 Task: Select and add the product "Budweiser Lager Bottles (12 oz x 6 ct)" to cart from the store "Consumers Liquor".
Action: Mouse pressed left at (52, 88)
Screenshot: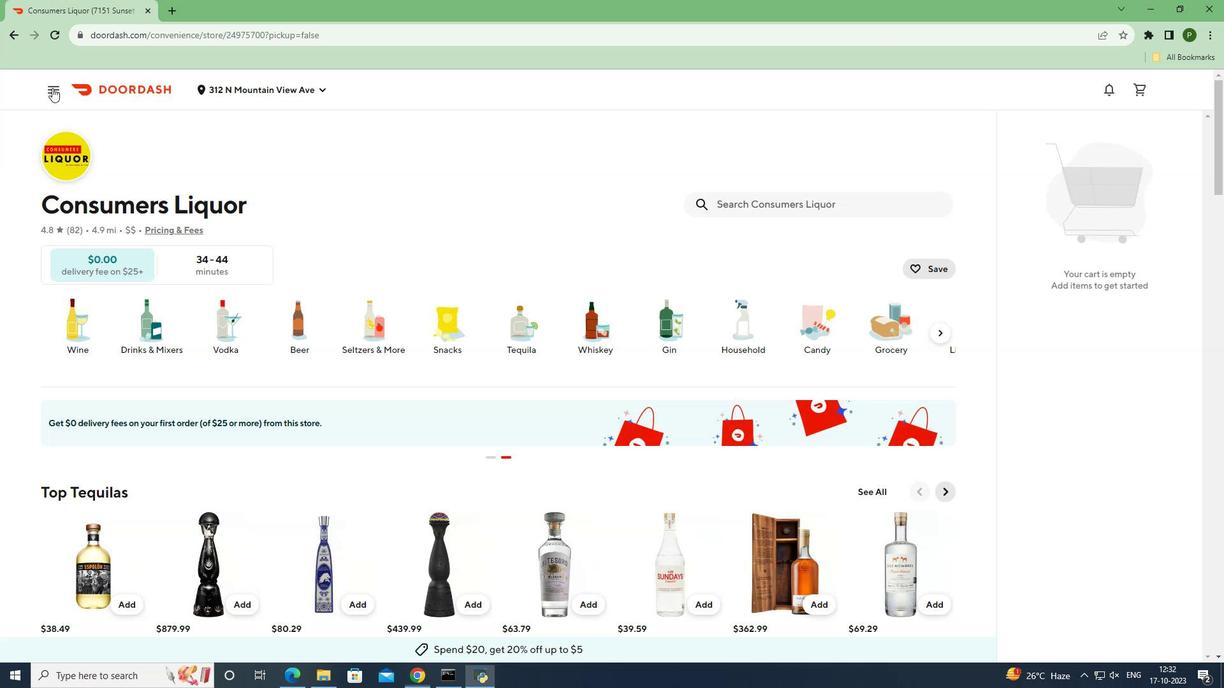 
Action: Mouse moved to (54, 184)
Screenshot: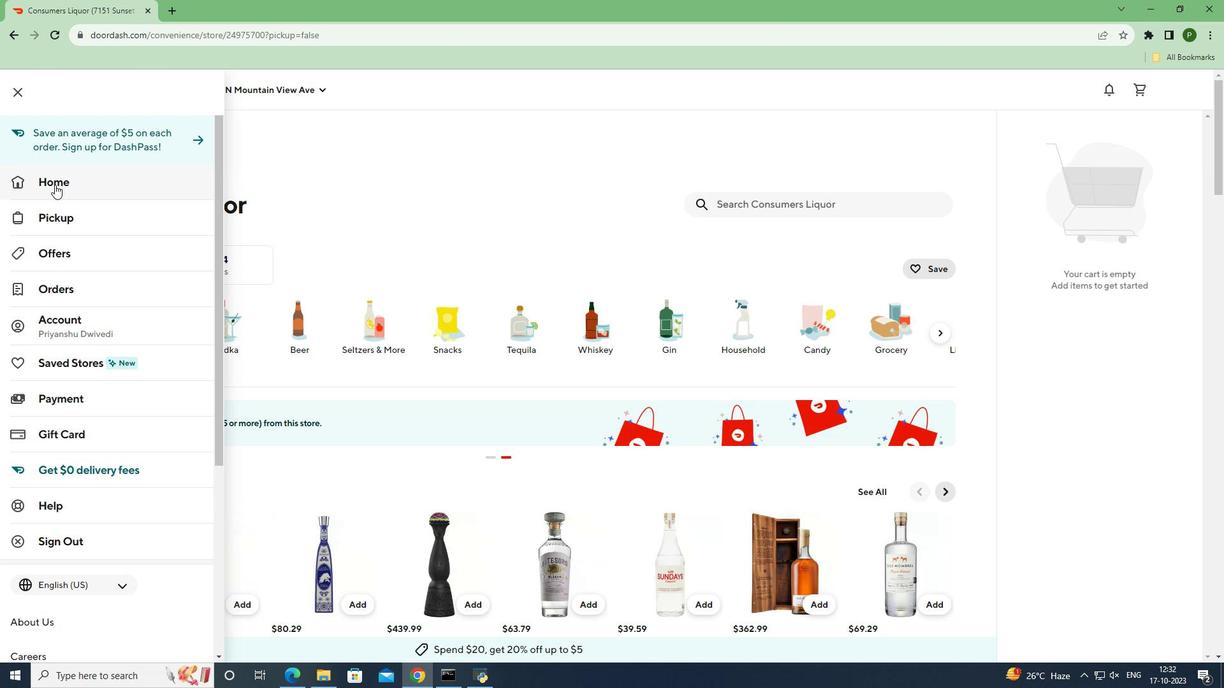 
Action: Mouse pressed left at (54, 184)
Screenshot: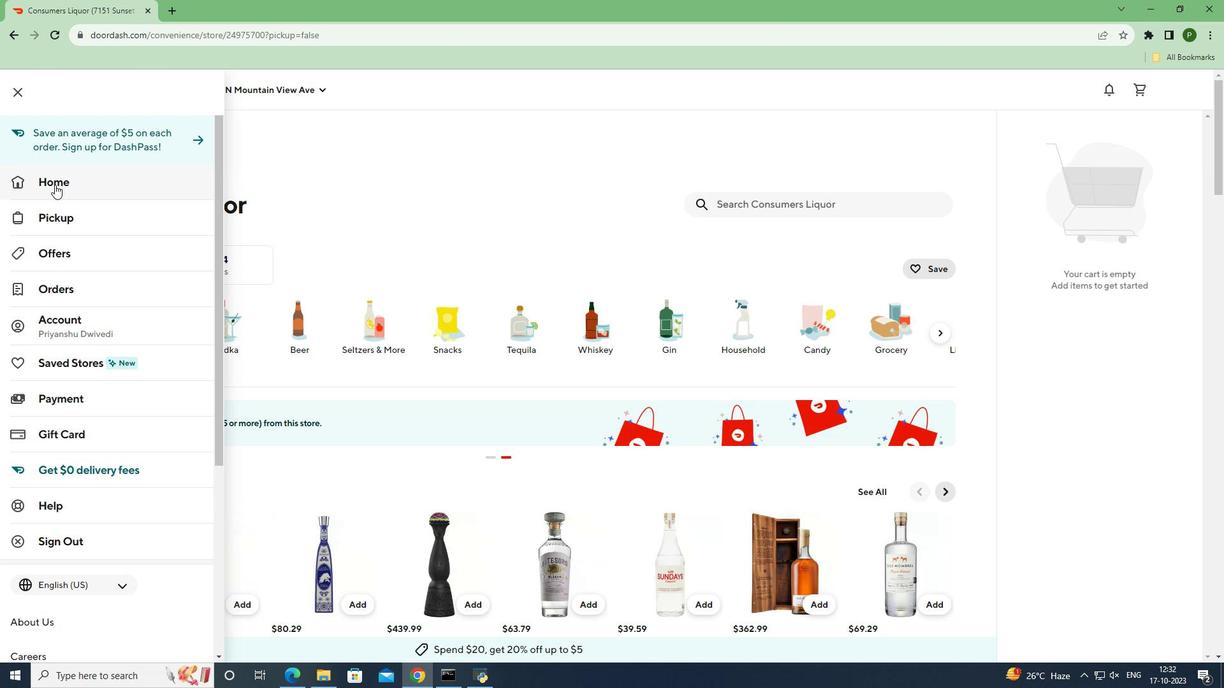 
Action: Mouse moved to (506, 133)
Screenshot: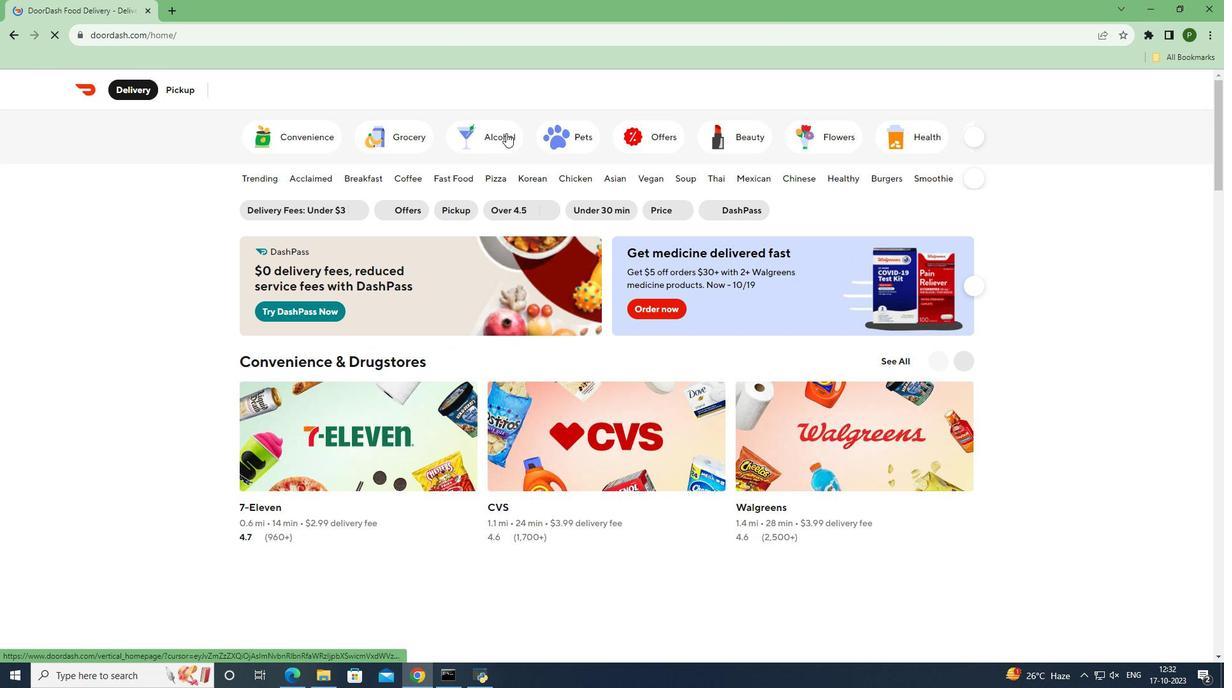 
Action: Mouse pressed left at (506, 133)
Screenshot: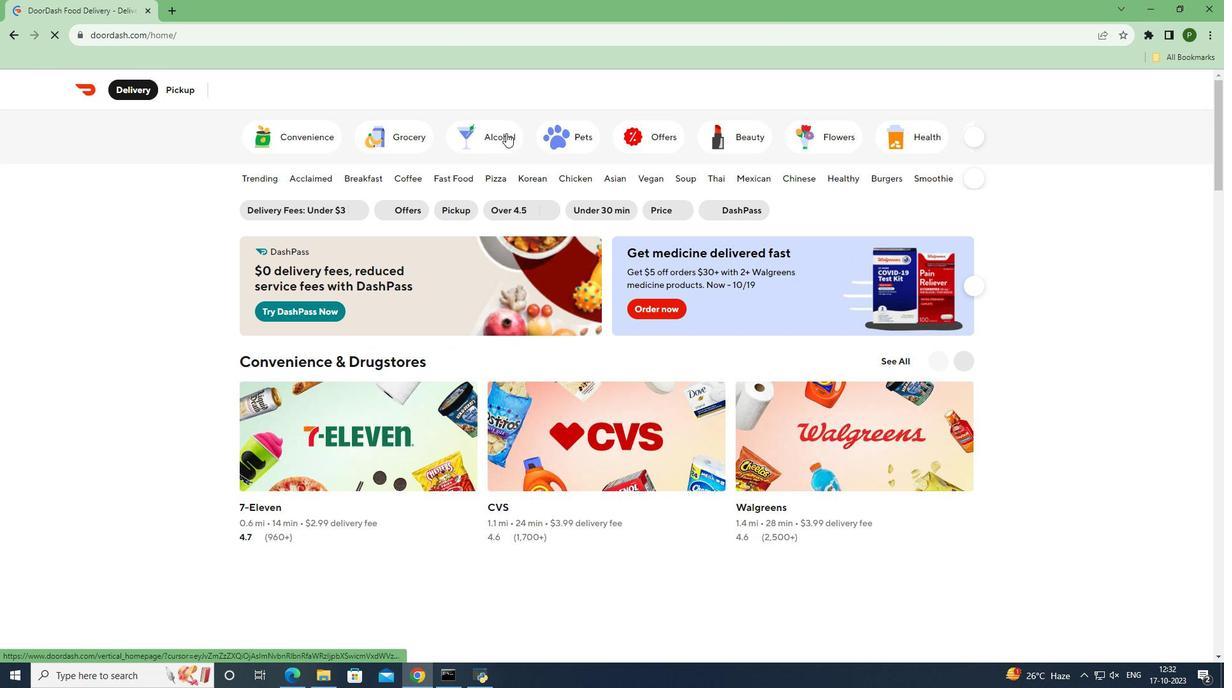 
Action: Mouse moved to (378, 329)
Screenshot: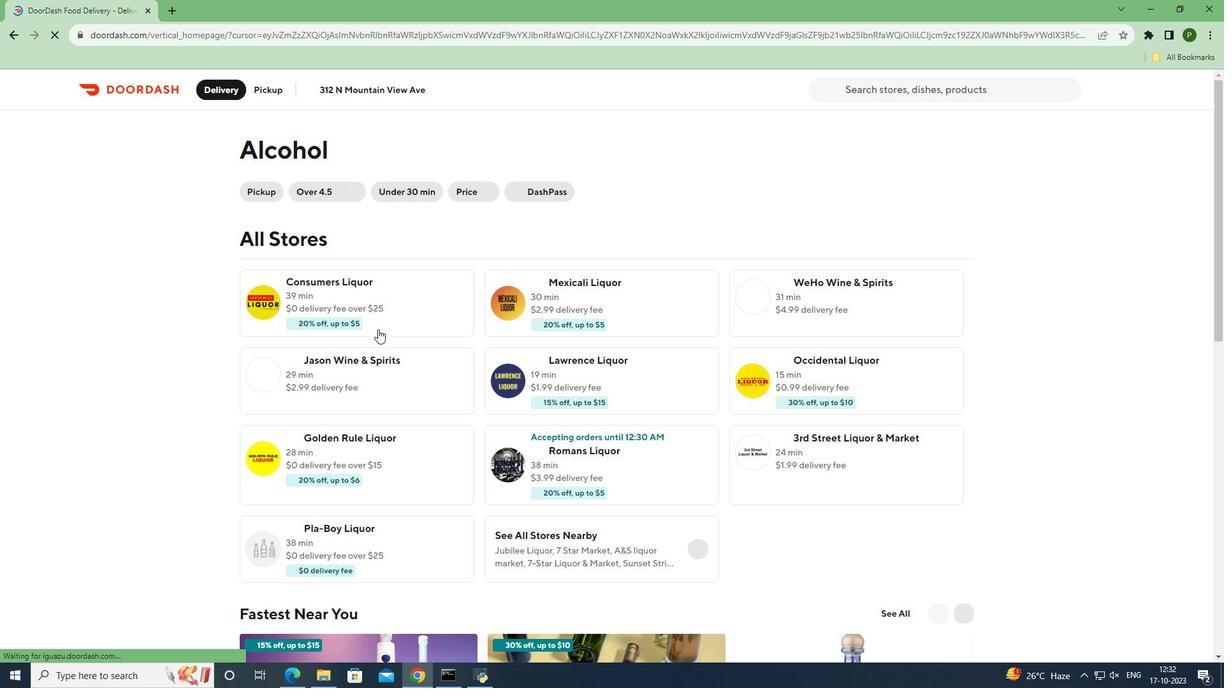
Action: Mouse pressed left at (378, 329)
Screenshot: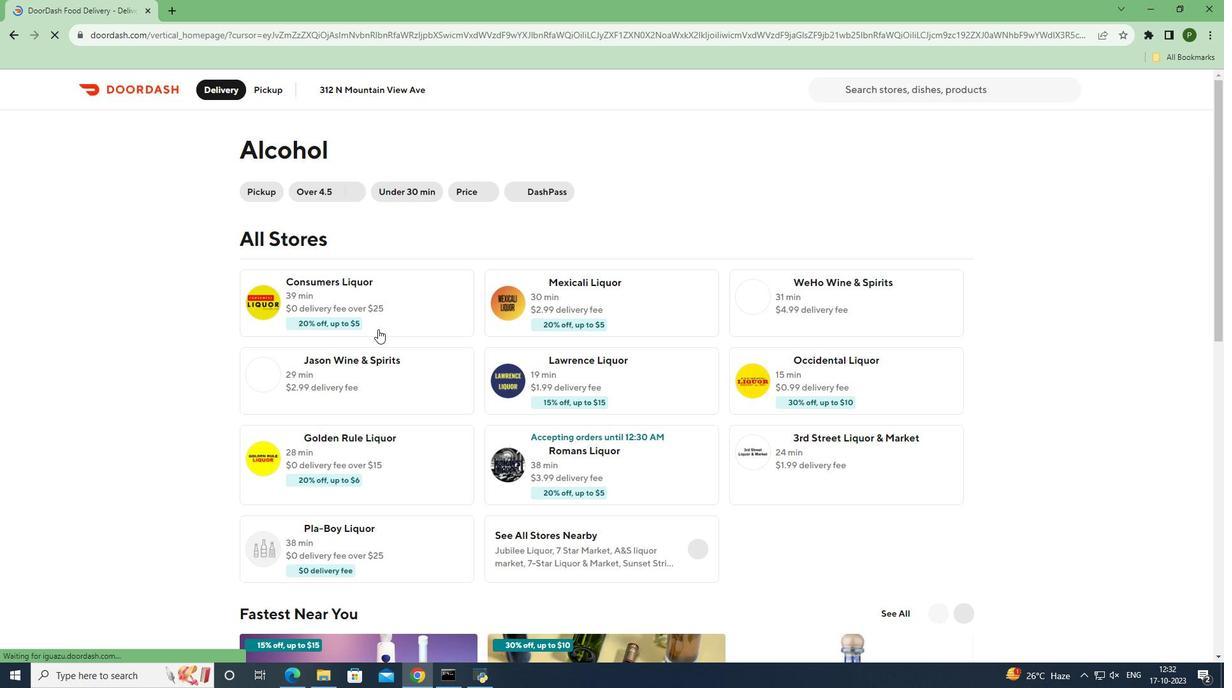 
Action: Mouse moved to (760, 204)
Screenshot: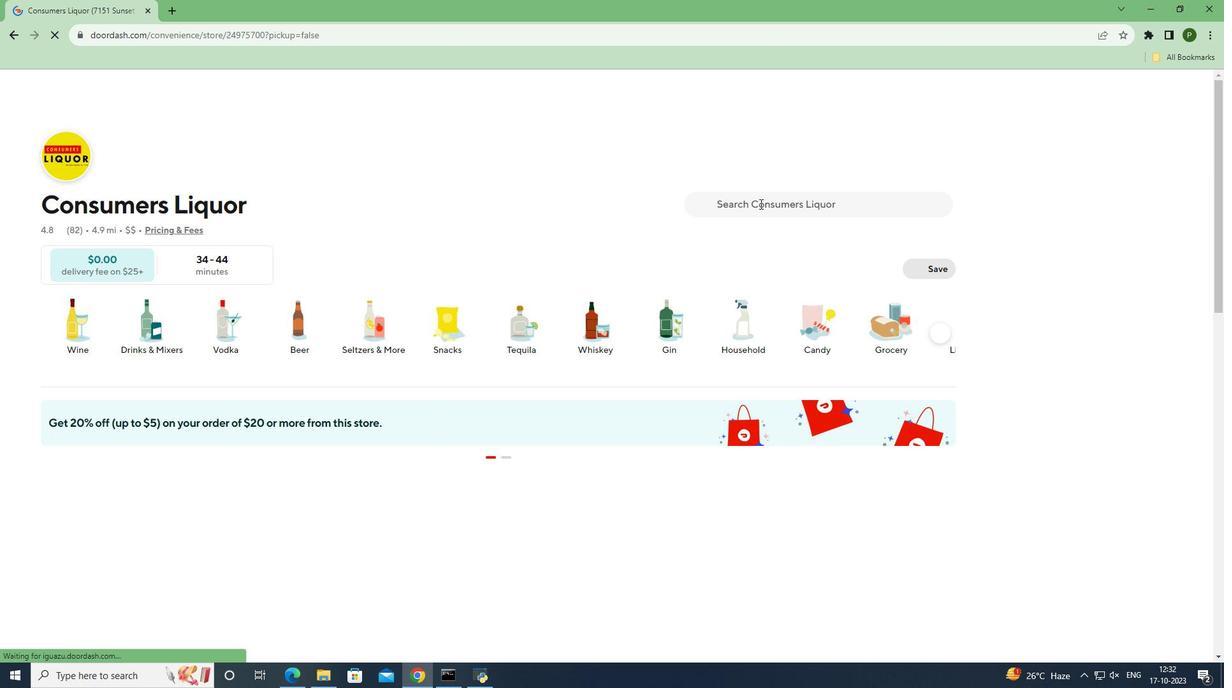 
Action: Mouse pressed left at (760, 204)
Screenshot: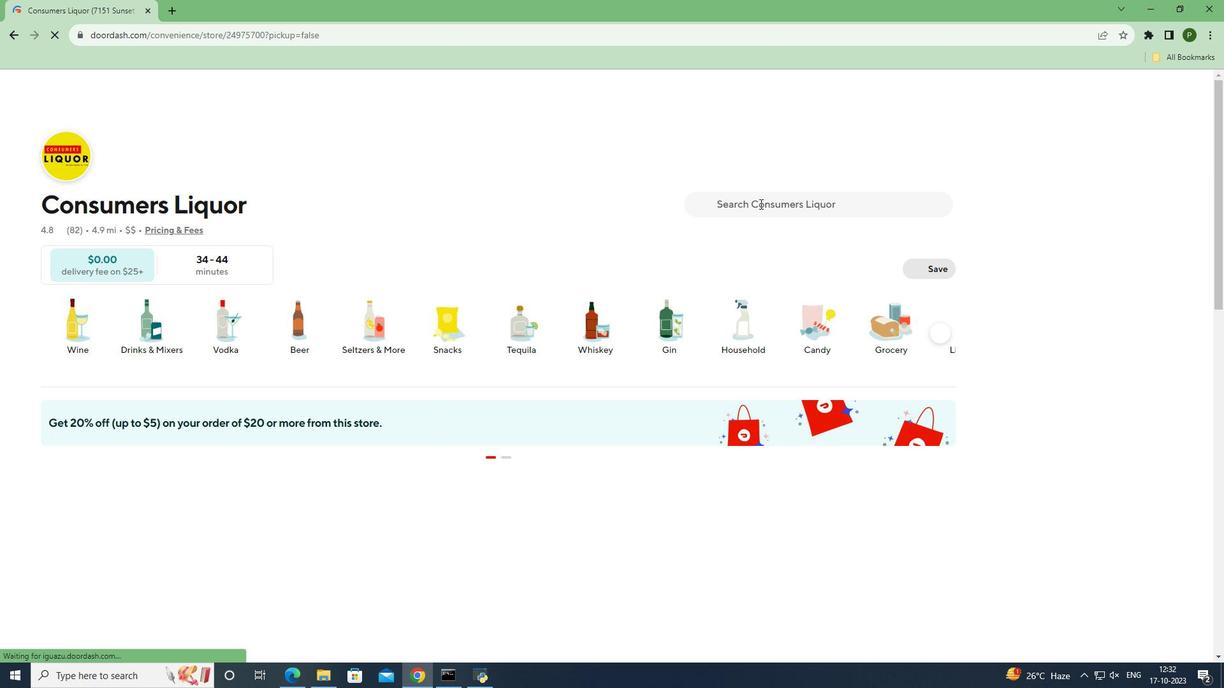 
Action: Key pressed <Key.caps_lock>B<Key.caps_lock>udweiser<Key.space><Key.caps_lock>L<Key.caps_lock>ager<Key.space><Key.caps_lock>B<Key.caps_lock>ottles<Key.space><Key.shift_r>(<Key.space>12<Key.space>oz<Key.space><Key.shift><Key.shift>*<Key.space>6<Key.space>ct<Key.shift_r>)<Key.enter>
Screenshot: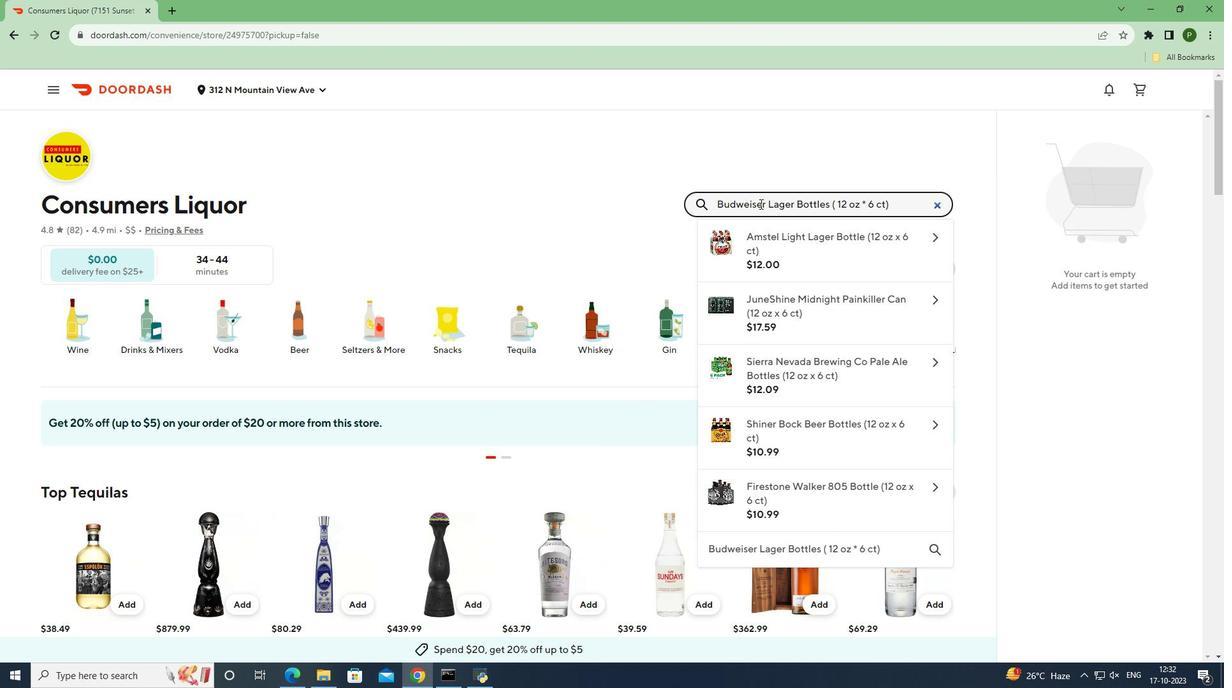 
Action: Mouse moved to (103, 329)
Screenshot: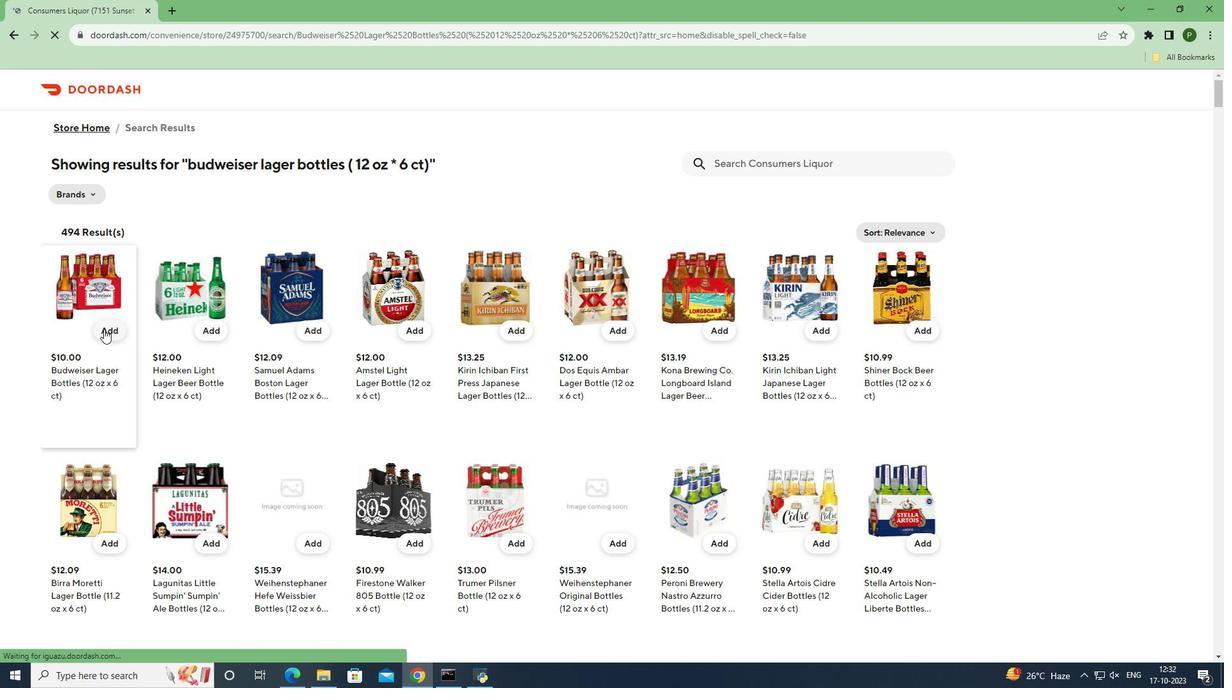 
Action: Mouse pressed left at (103, 329)
Screenshot: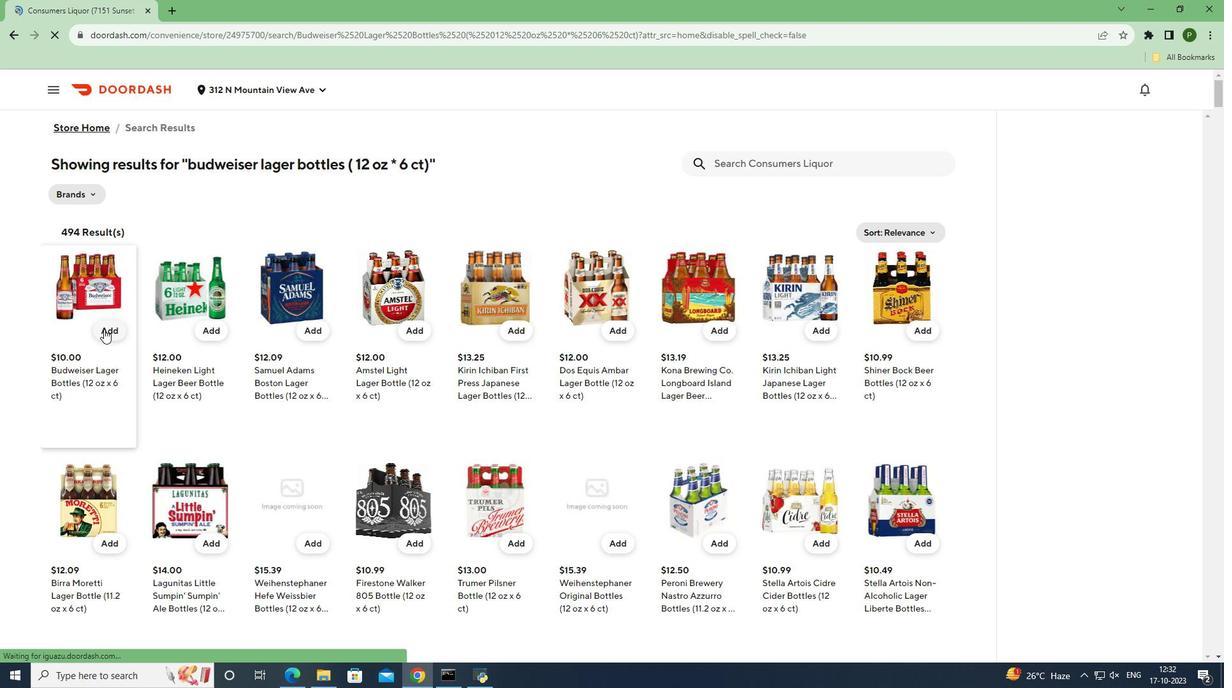 
Action: Mouse moved to (190, 404)
Screenshot: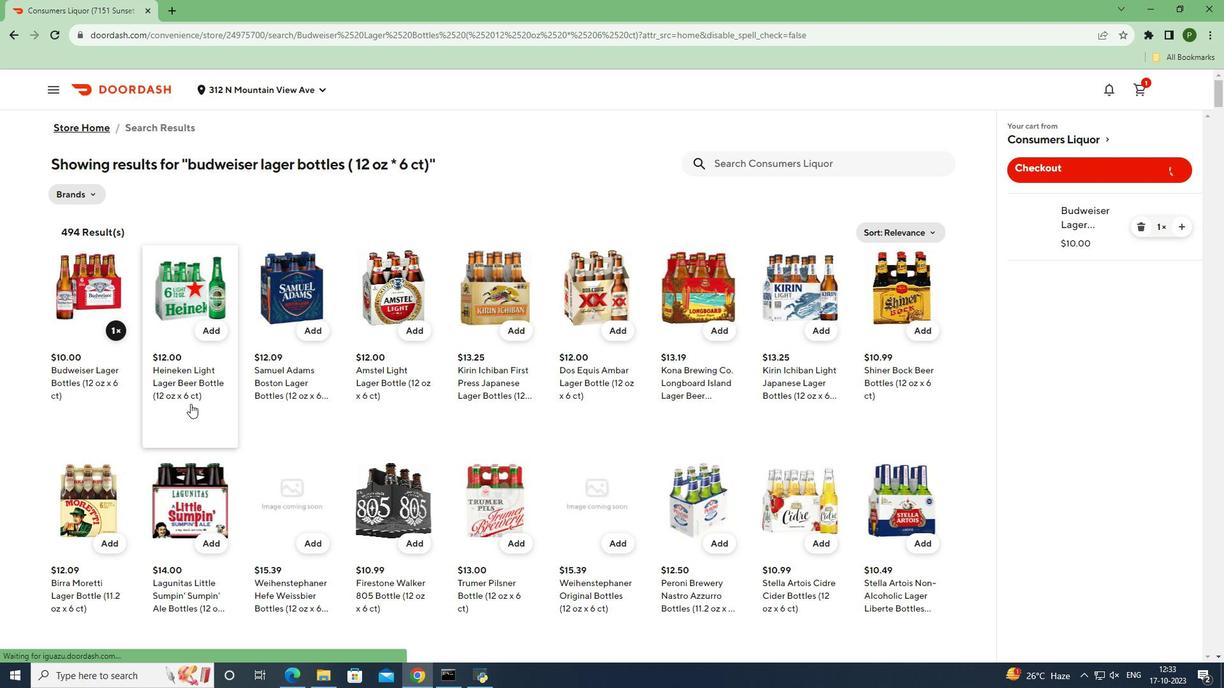 
